 Task: Select format cells if the text is exactly.
Action: Mouse moved to (162, 106)
Screenshot: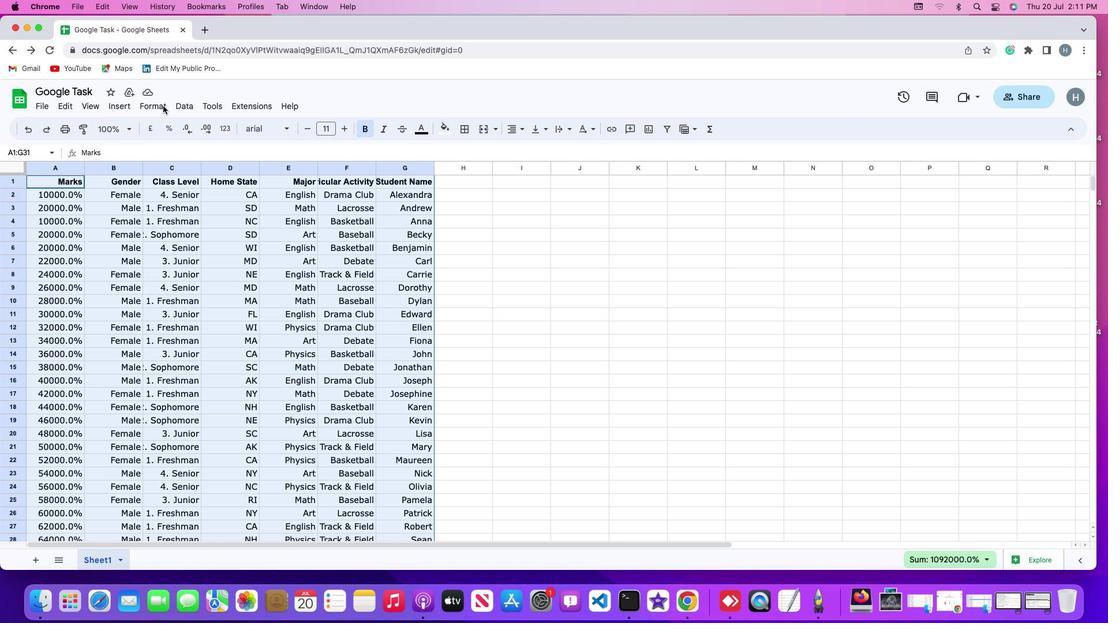 
Action: Mouse pressed left at (162, 106)
Screenshot: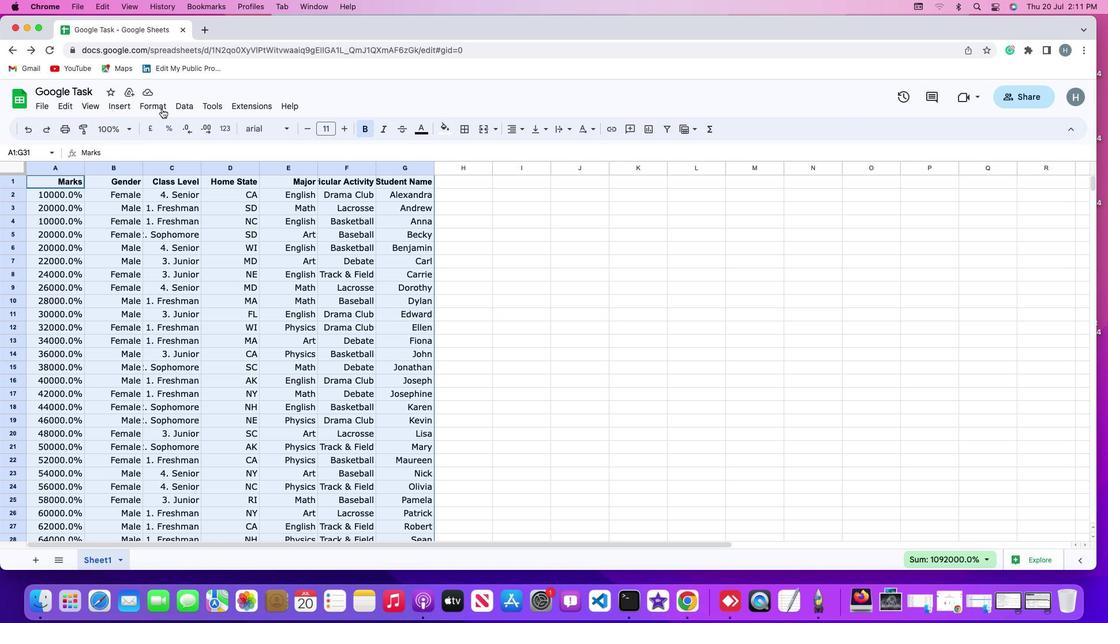
Action: Mouse moved to (160, 105)
Screenshot: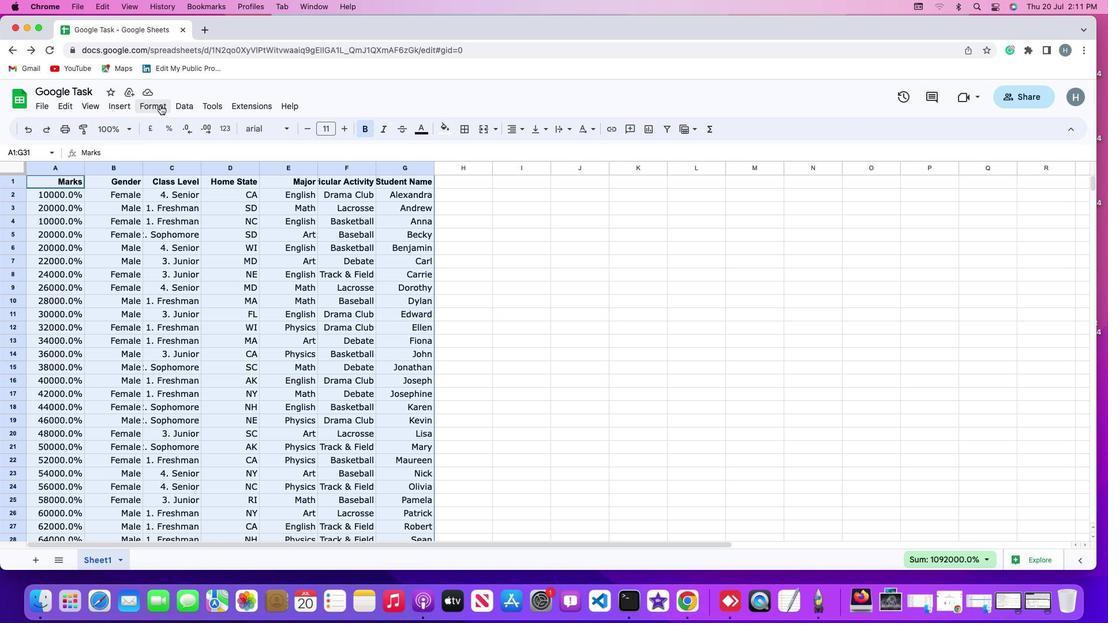 
Action: Mouse pressed left at (160, 105)
Screenshot: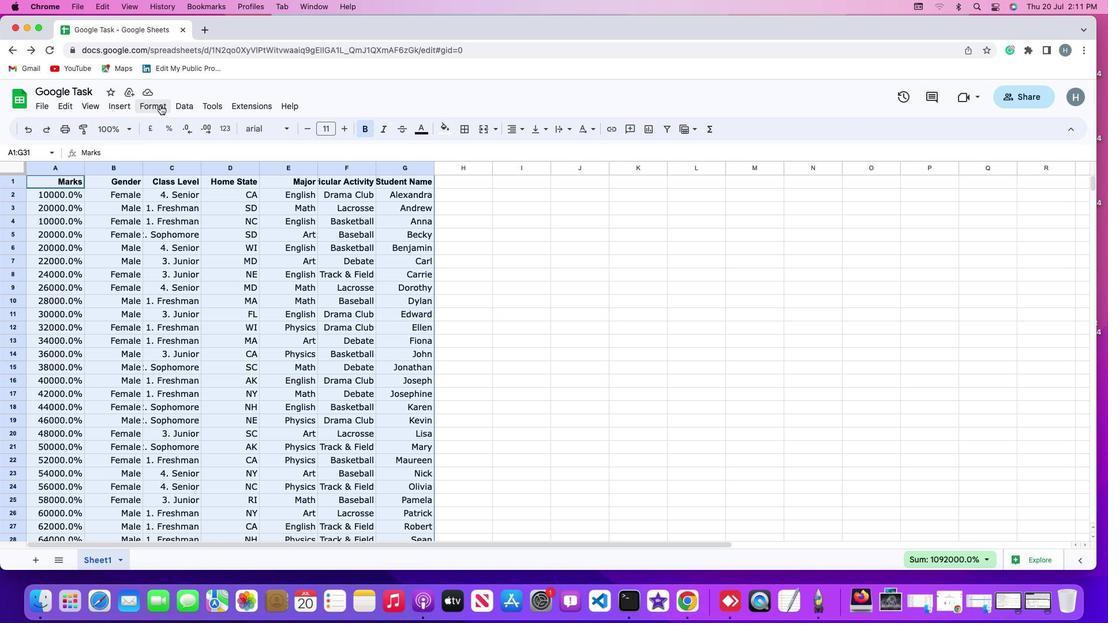 
Action: Mouse moved to (198, 303)
Screenshot: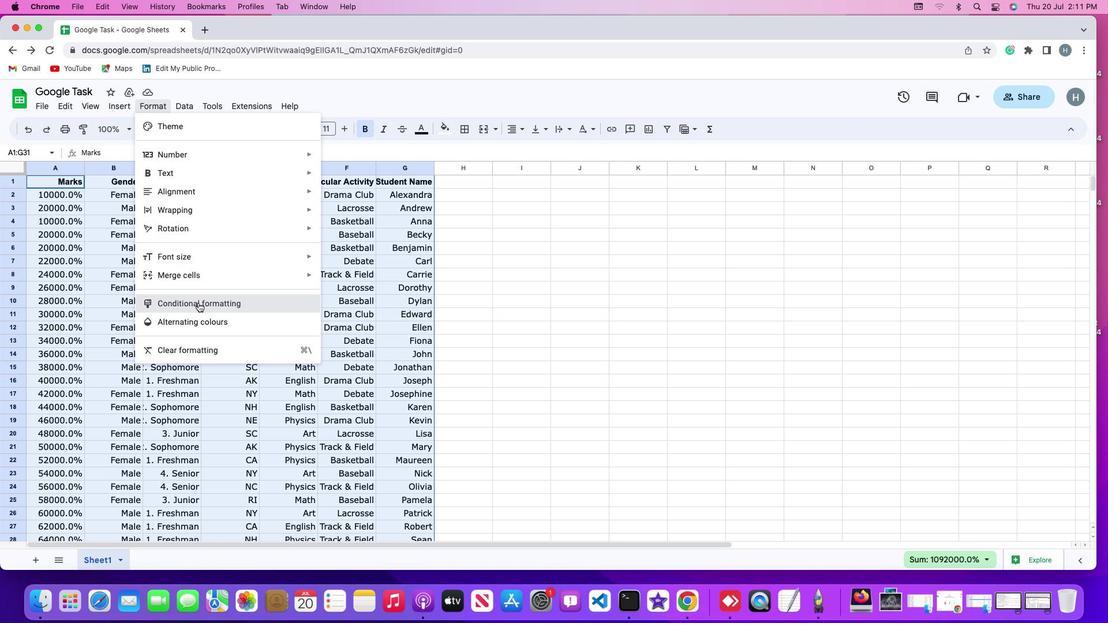 
Action: Mouse pressed left at (198, 303)
Screenshot: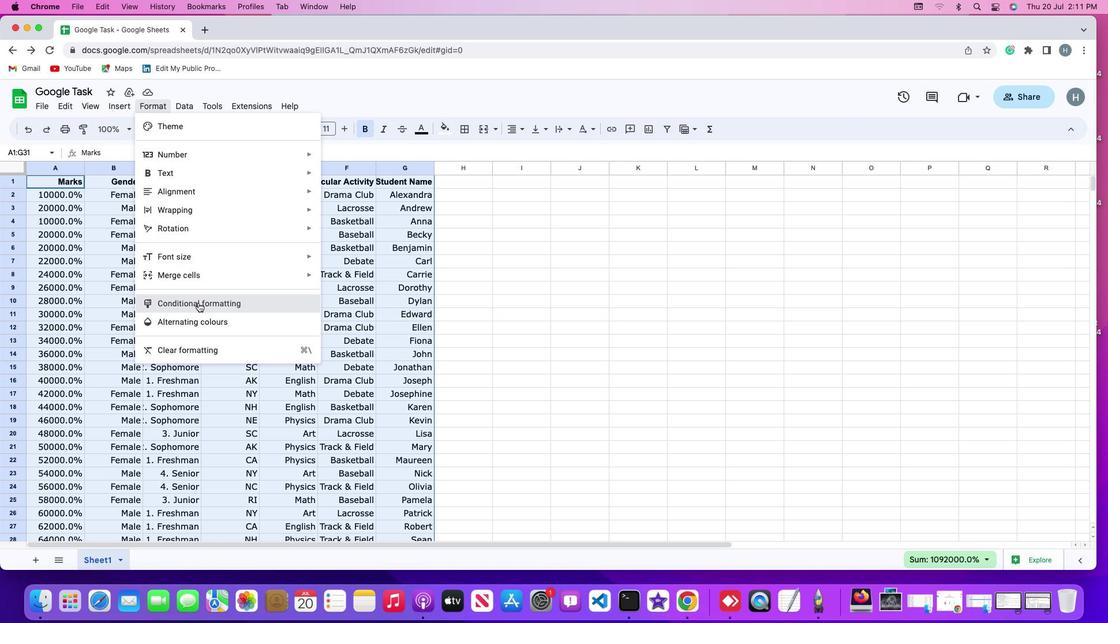
Action: Mouse moved to (1067, 279)
Screenshot: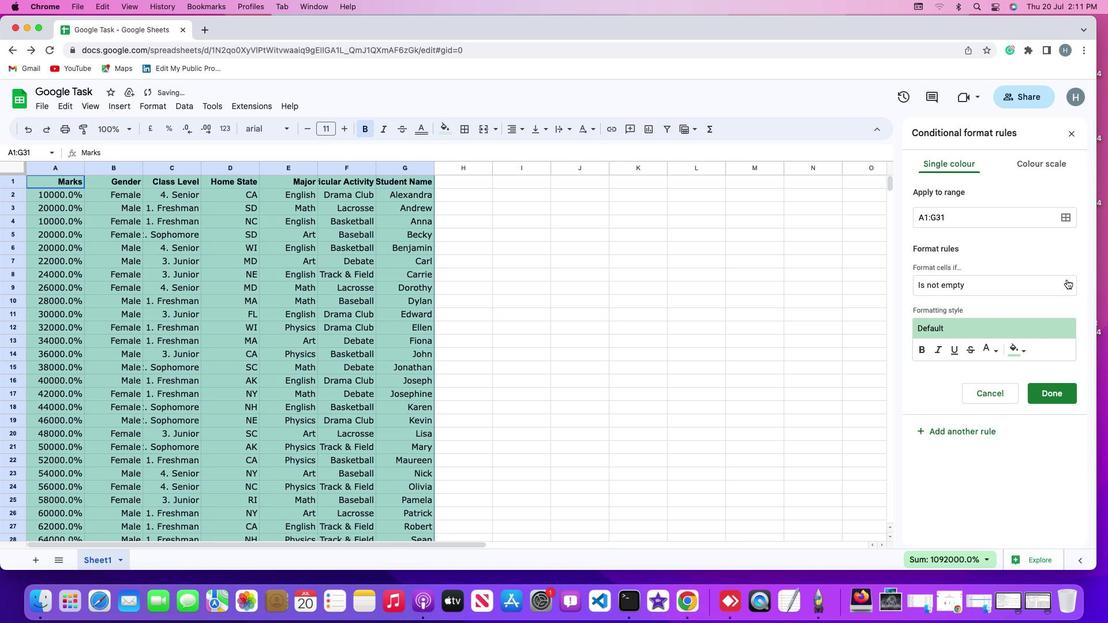 
Action: Mouse pressed left at (1067, 279)
Screenshot: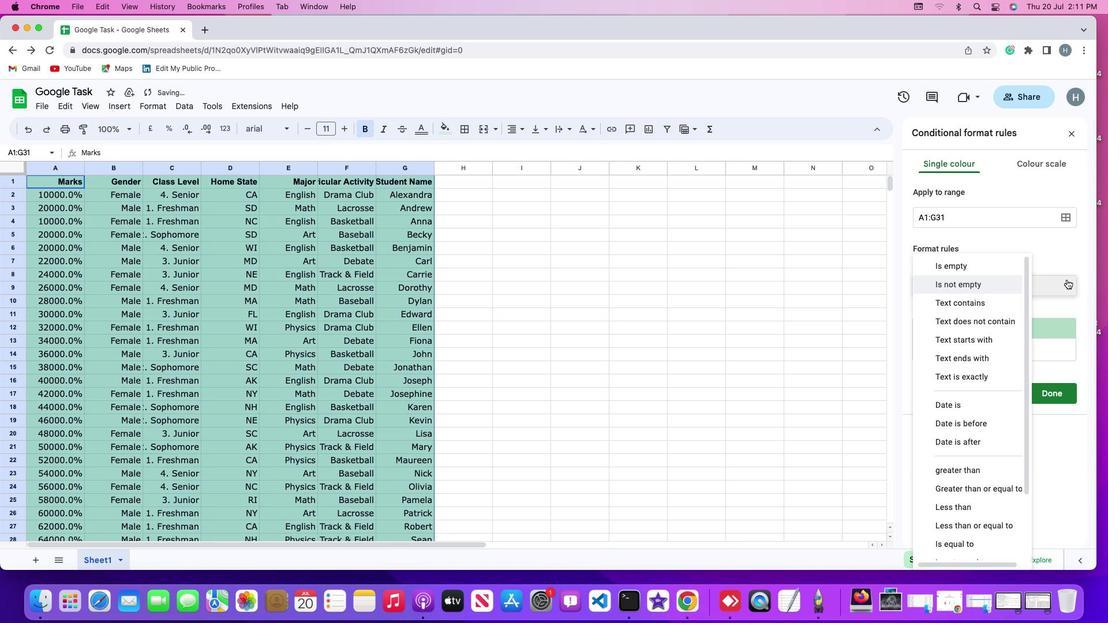 
Action: Mouse moved to (944, 379)
Screenshot: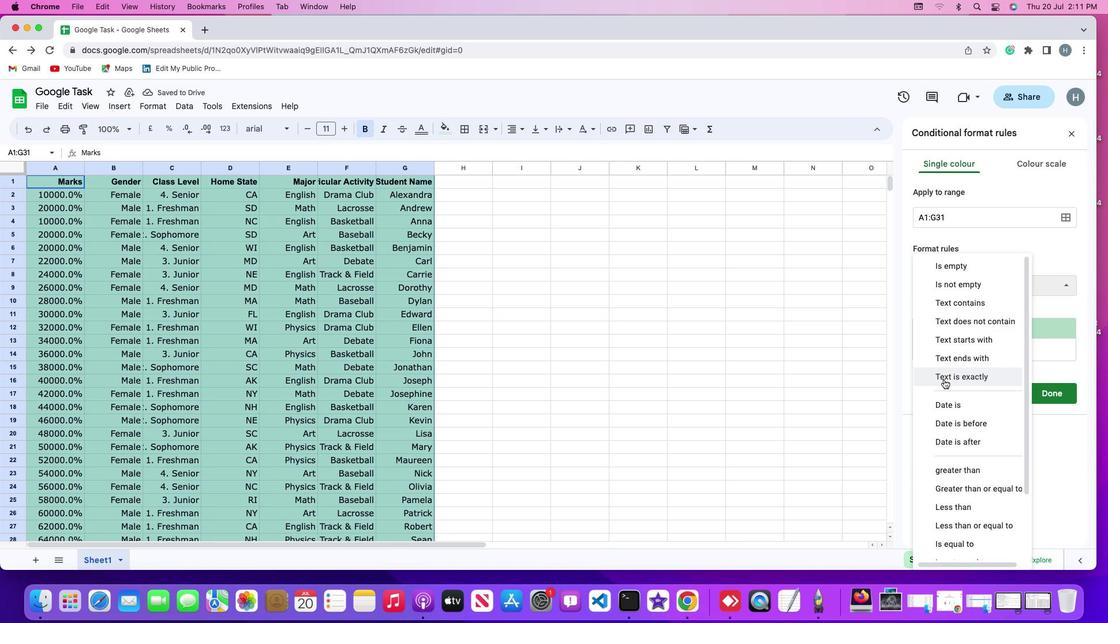 
Action: Mouse pressed left at (944, 379)
Screenshot: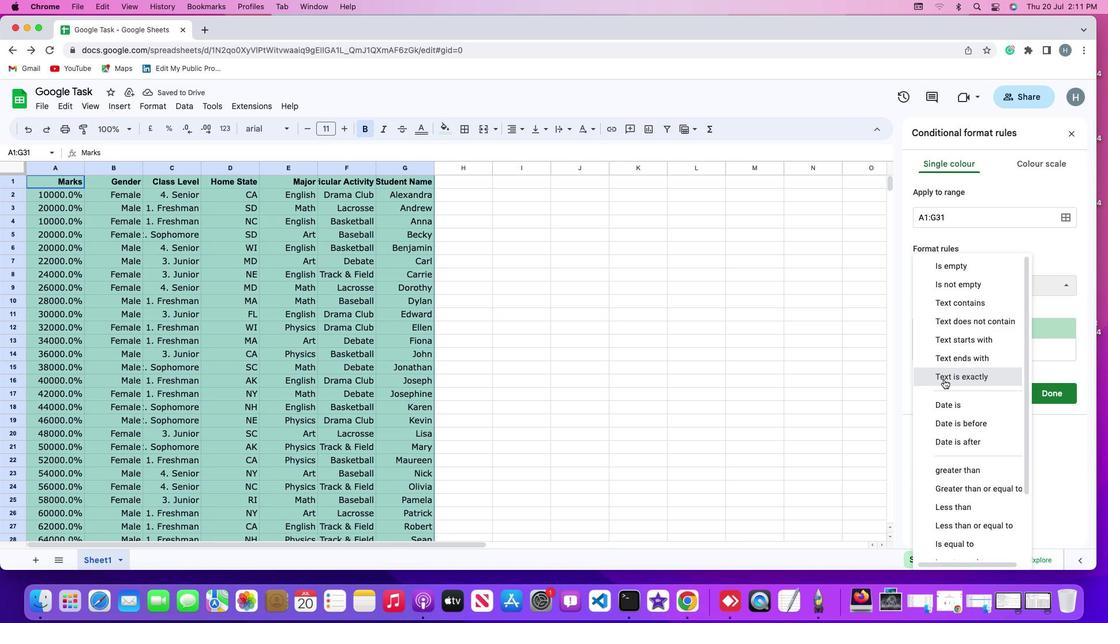 
Action: Mouse moved to (717, 378)
Screenshot: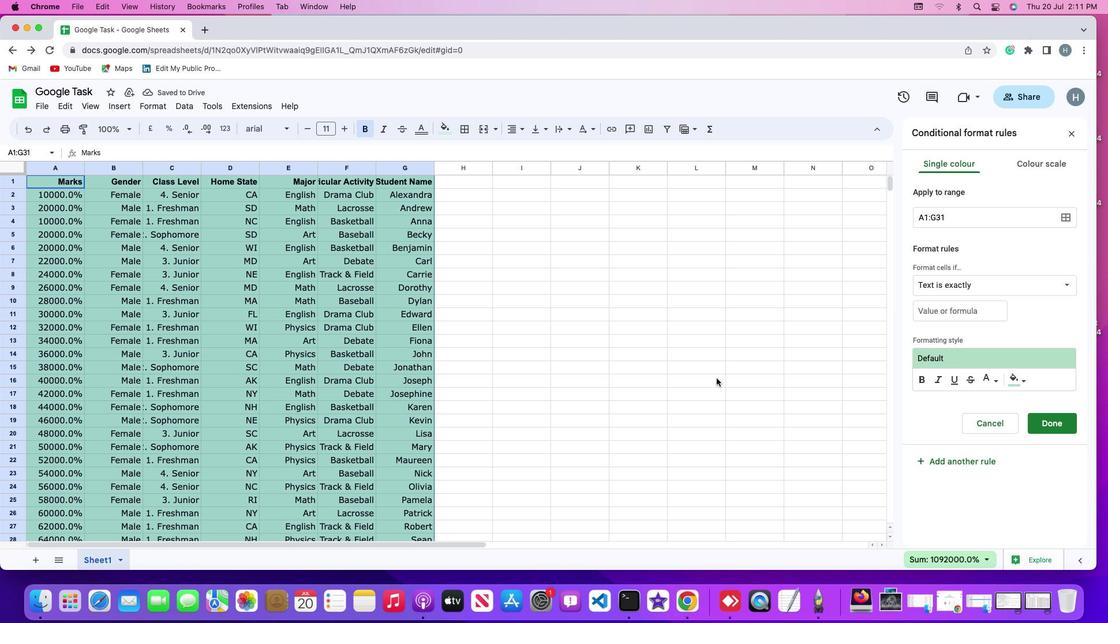 
